 Task: Create in the project TricklePlan and in the Backlog issue 'Inconsistent handling of null or empty values' a child issue 'Integration with diversity and inclusion management systems', and assign it to team member softage.3@softage.net.
Action: Mouse moved to (569, 594)
Screenshot: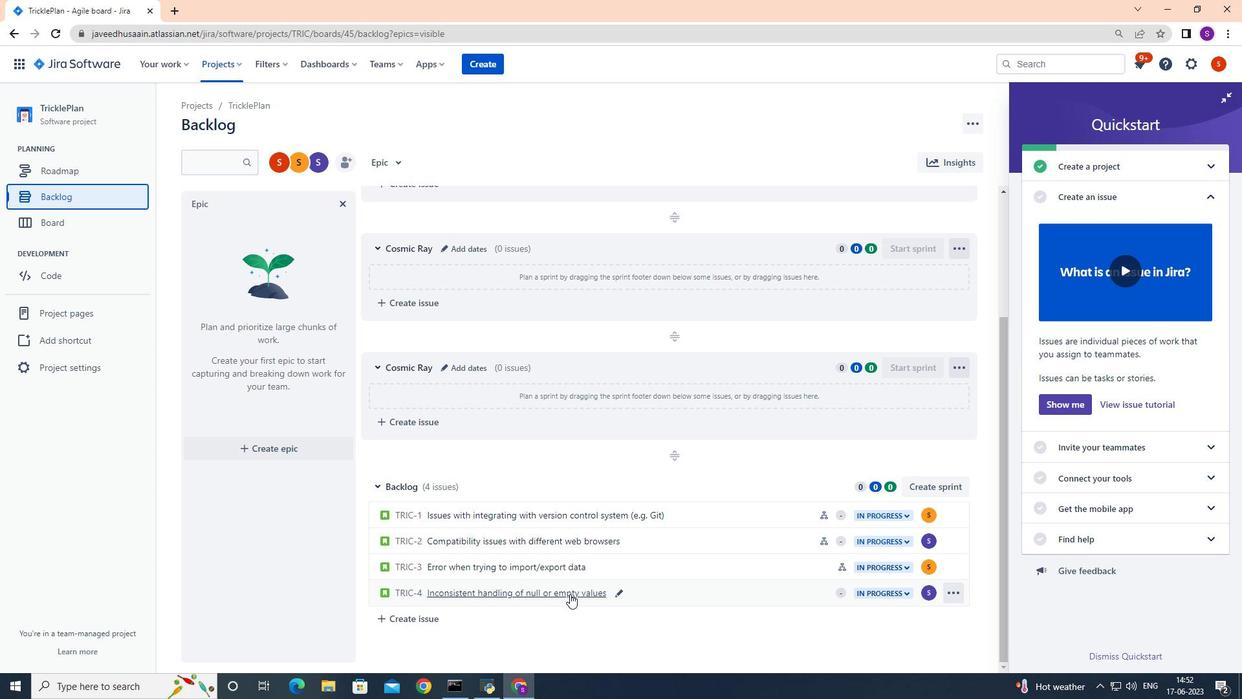 
Action: Mouse pressed left at (569, 594)
Screenshot: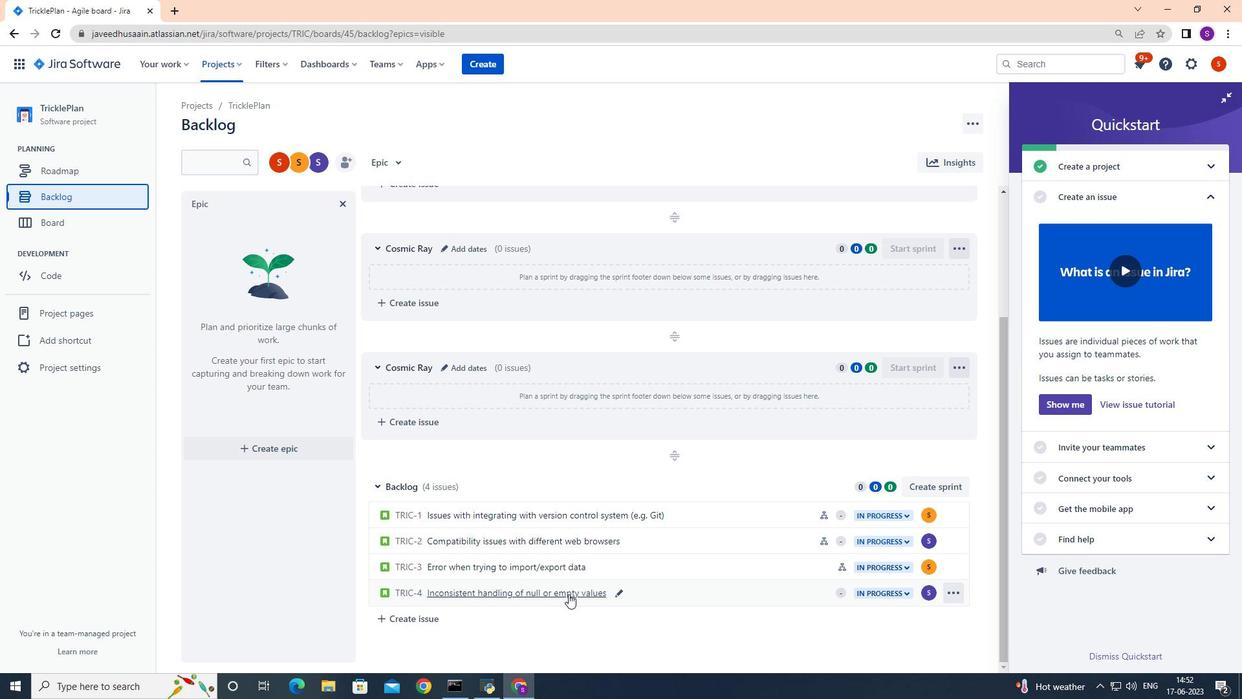 
Action: Mouse moved to (778, 278)
Screenshot: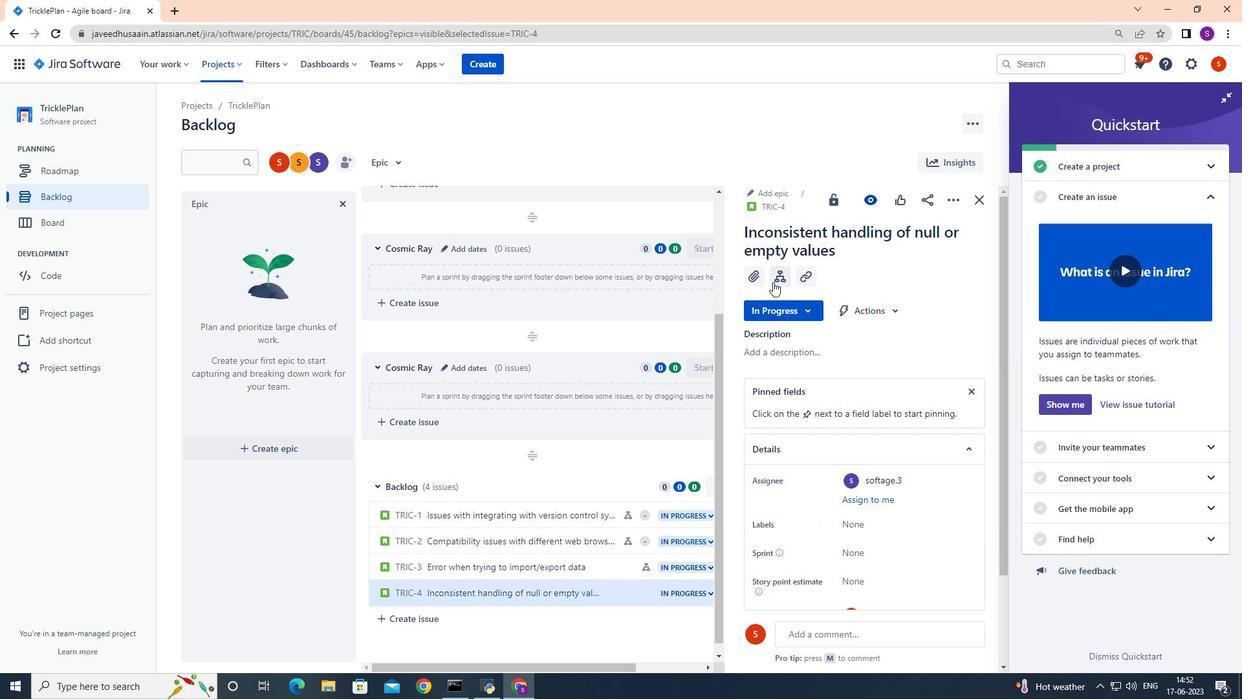 
Action: Mouse pressed left at (778, 278)
Screenshot: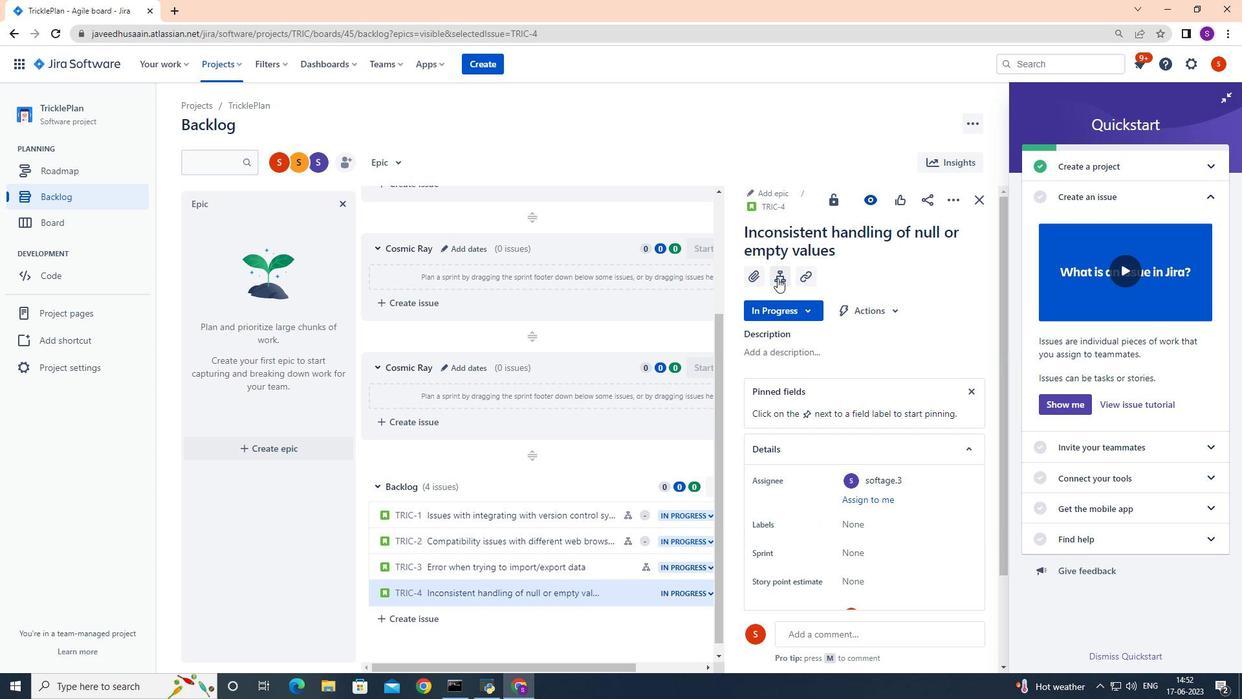 
Action: Mouse moved to (781, 407)
Screenshot: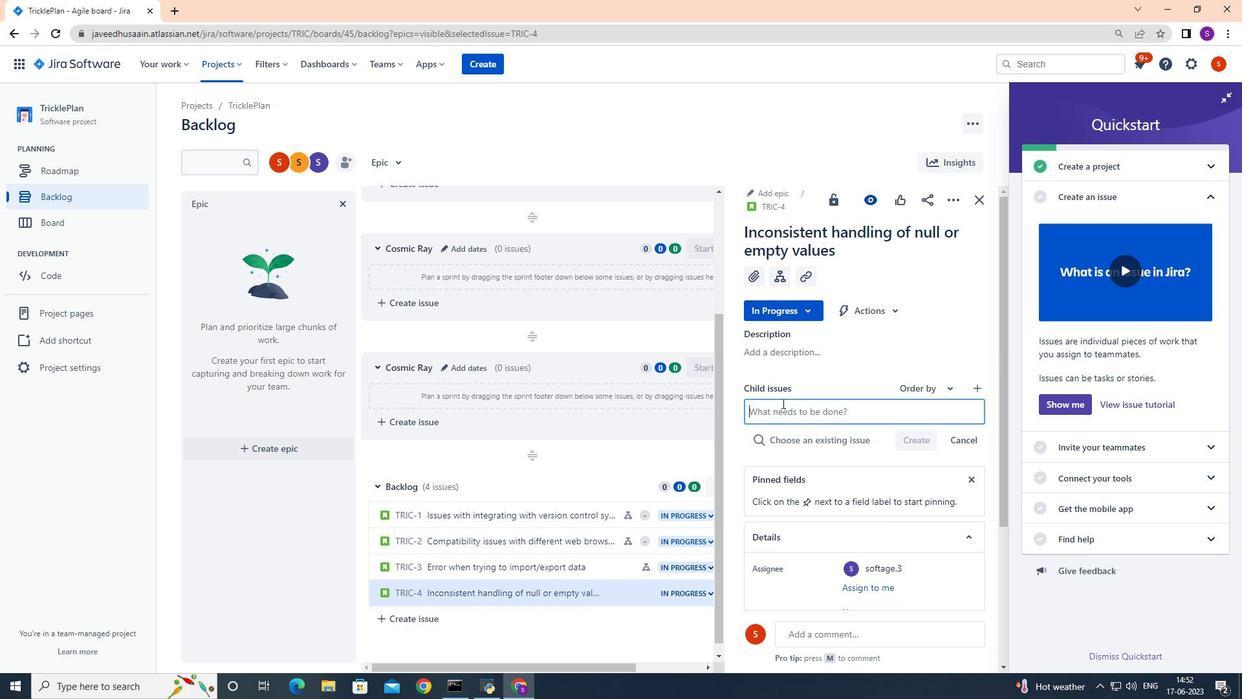 
Action: Mouse pressed left at (781, 407)
Screenshot: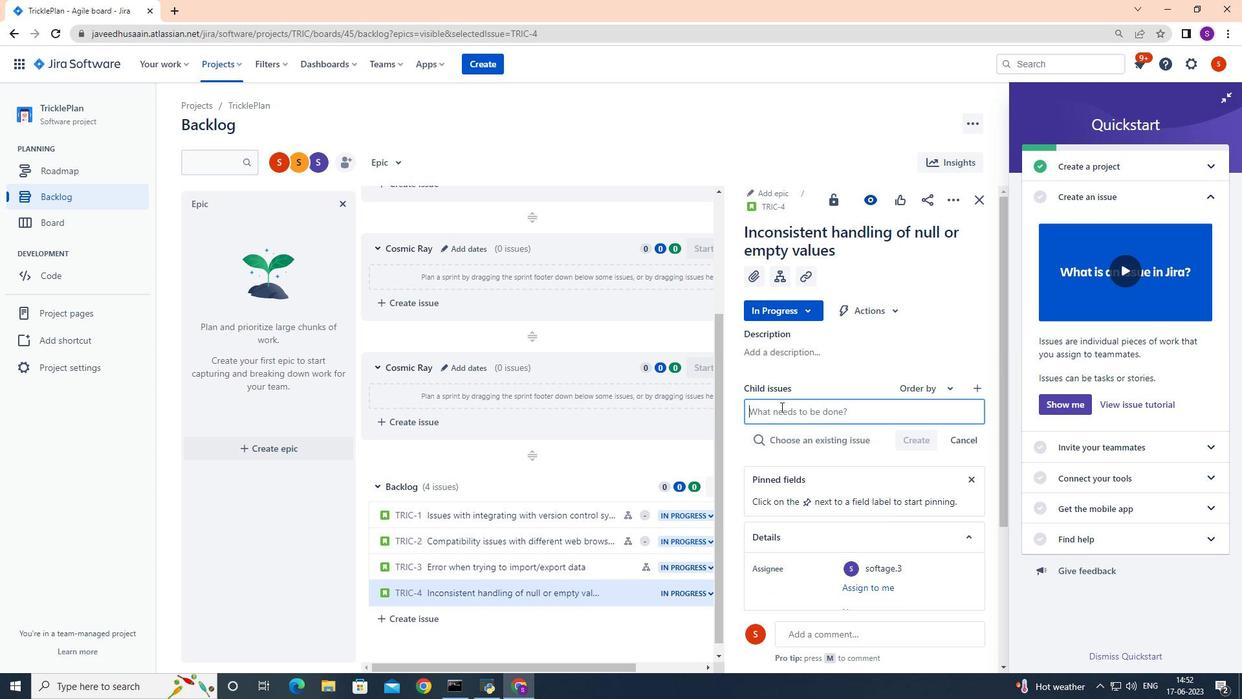 
Action: Key pressed <Key.shift>Inter<Key.backspace>gf<Key.backspace>ration<Key.space>with<Key.space>diversity<Key.space>and<Key.space>inclusion<Key.space>managment<Key.space>a<Key.backspace>systems<Key.left><Key.left><Key.left><Key.left><Key.left><Key.left><Key.left><Key.left>
Screenshot: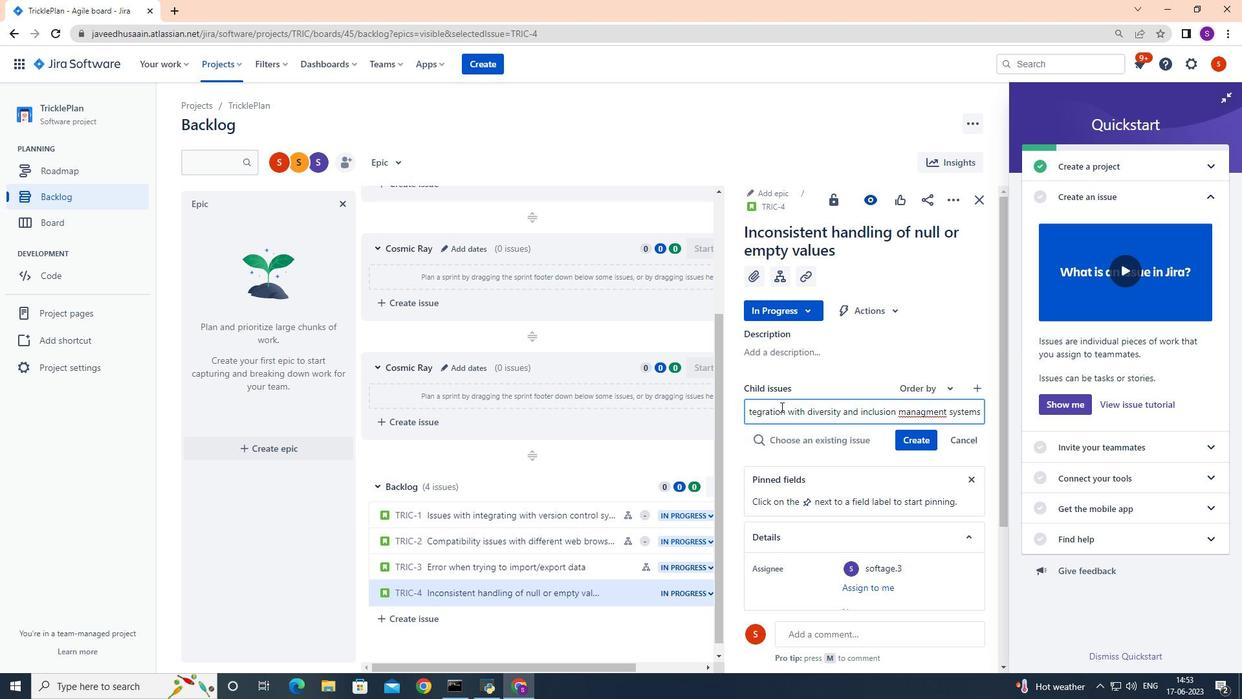 
Action: Mouse moved to (925, 413)
Screenshot: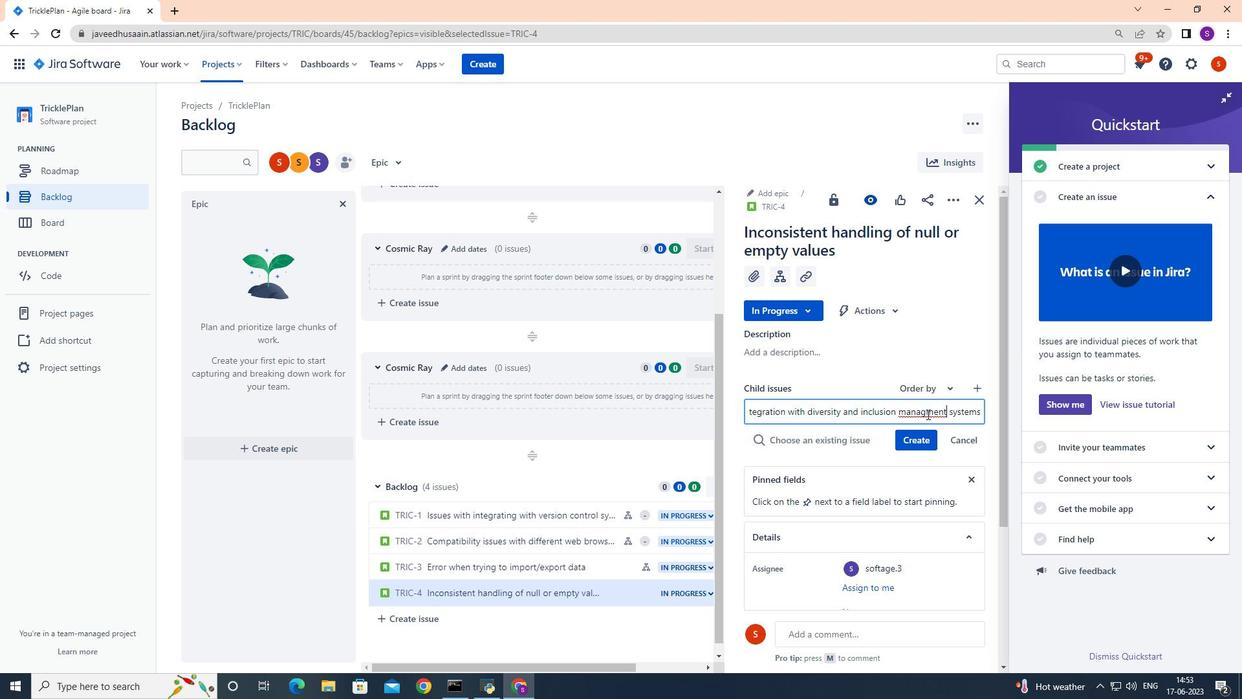 
Action: Mouse pressed left at (925, 413)
Screenshot: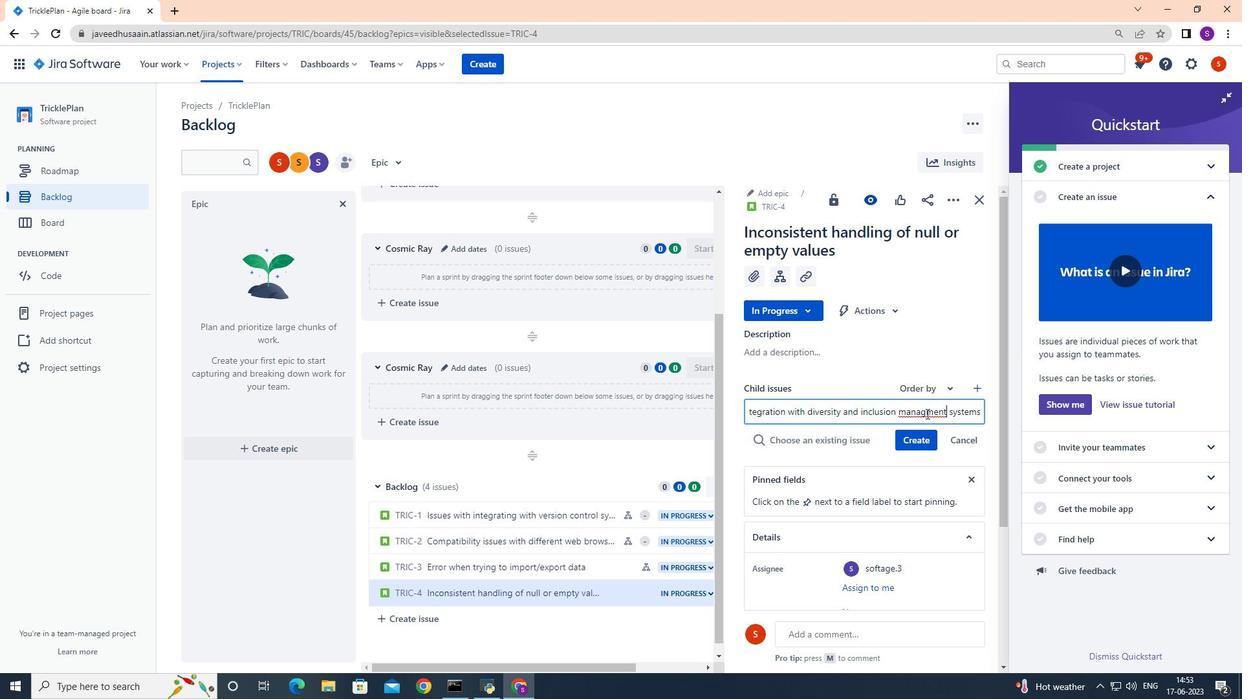 
Action: Mouse moved to (929, 413)
Screenshot: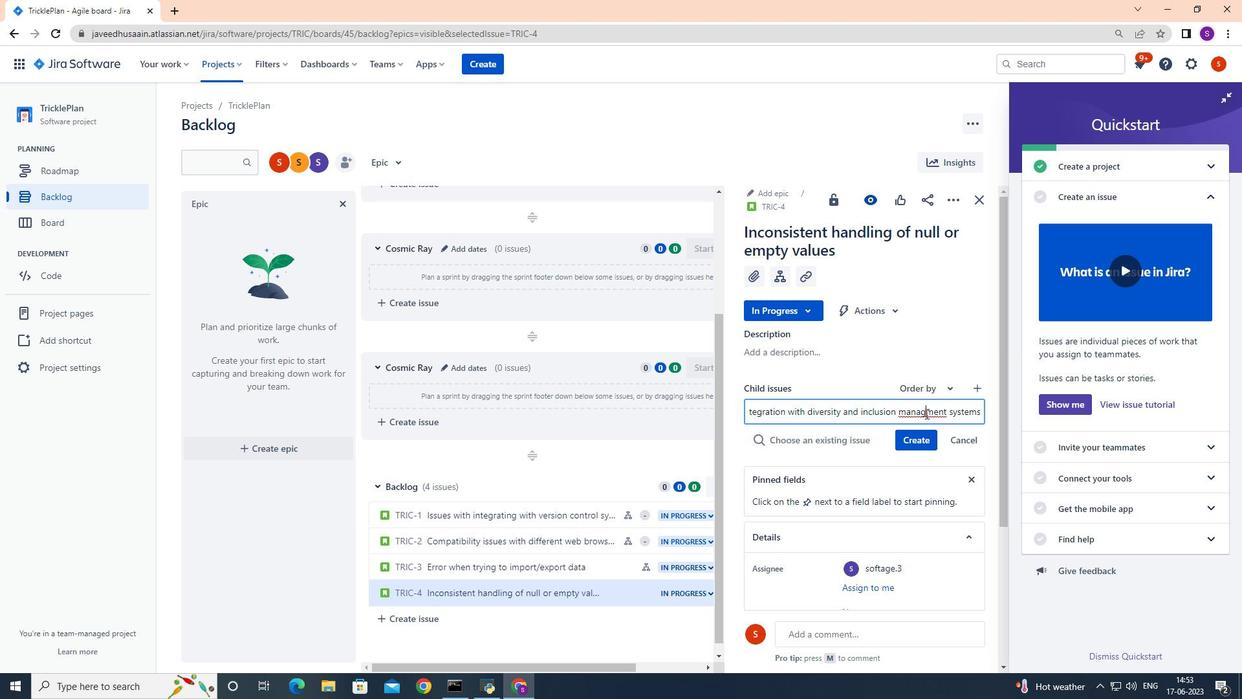
Action: Key pressed e
Screenshot: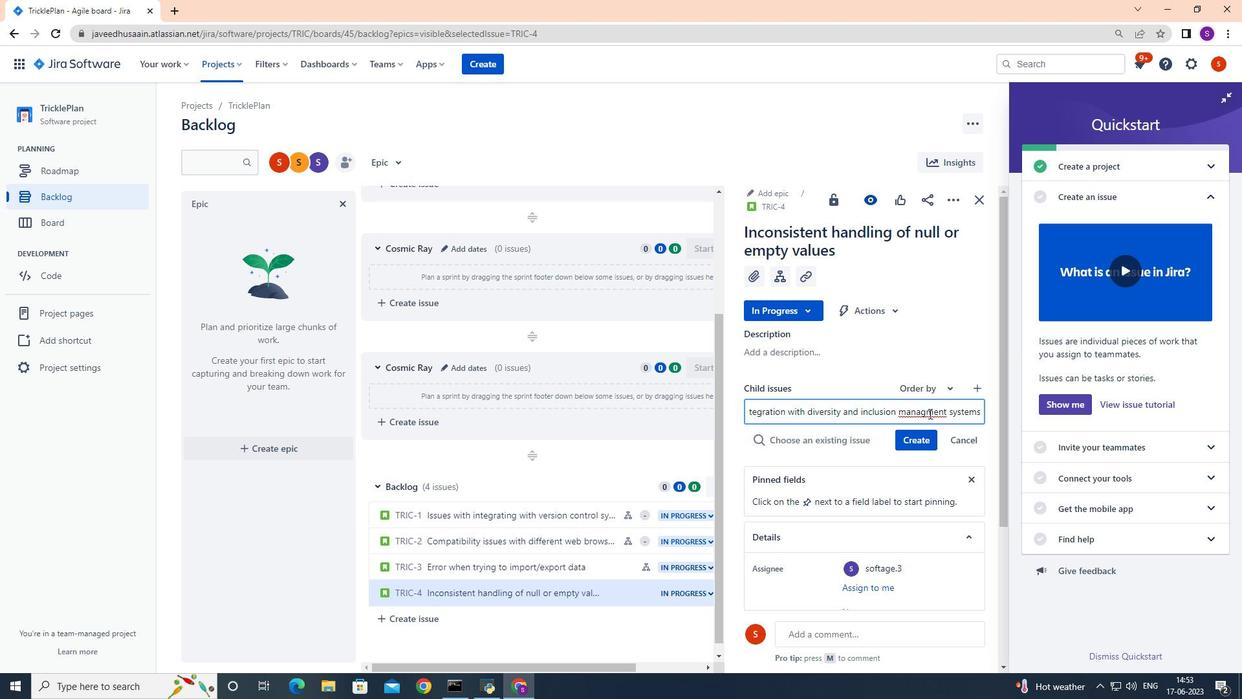 
Action: Mouse moved to (917, 438)
Screenshot: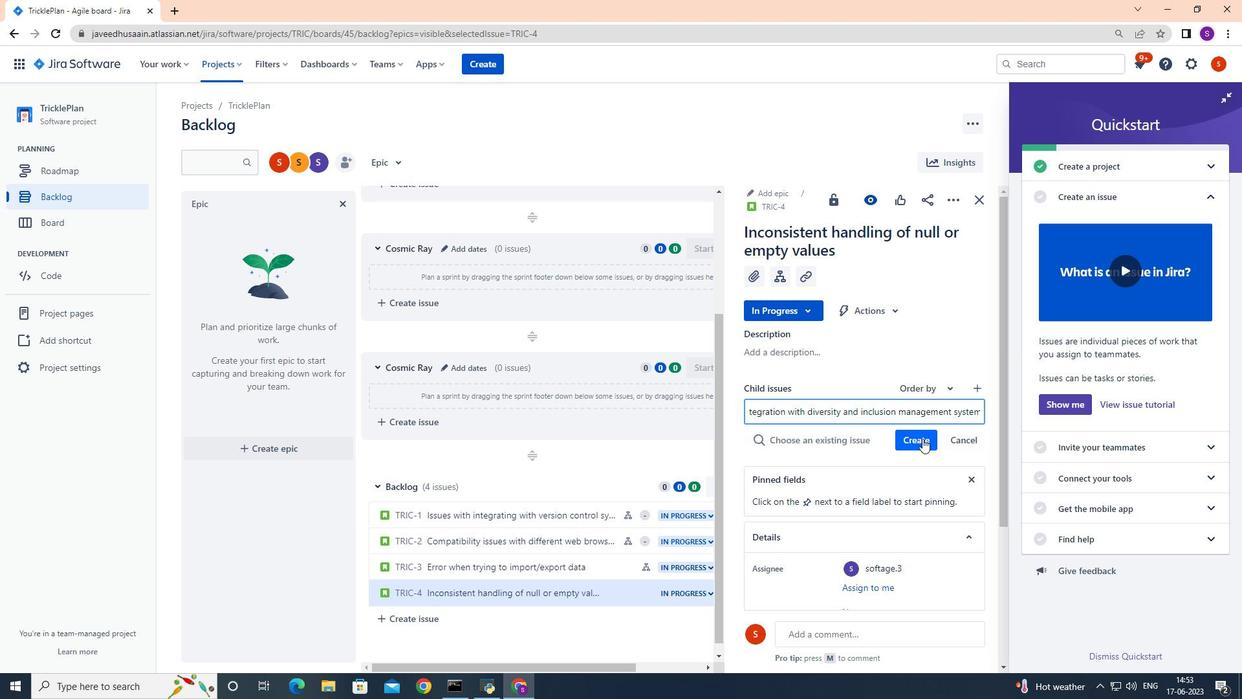 
Action: Mouse pressed left at (917, 438)
Screenshot: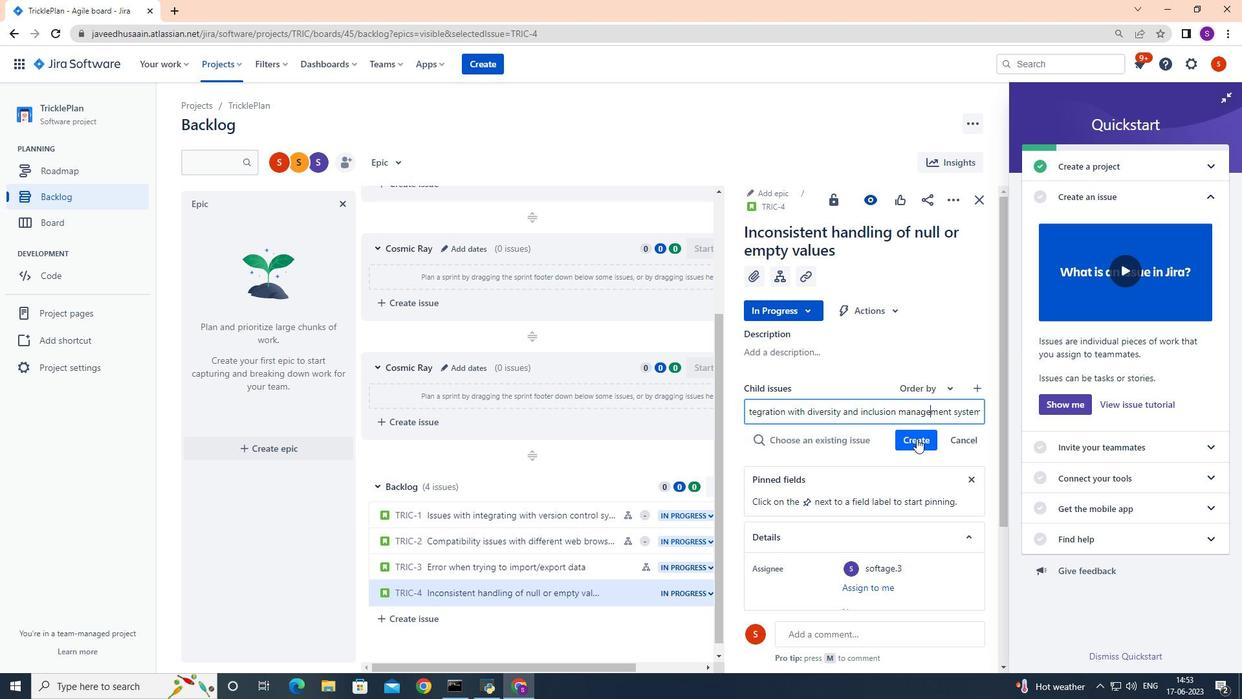 
Action: Mouse moved to (936, 416)
Screenshot: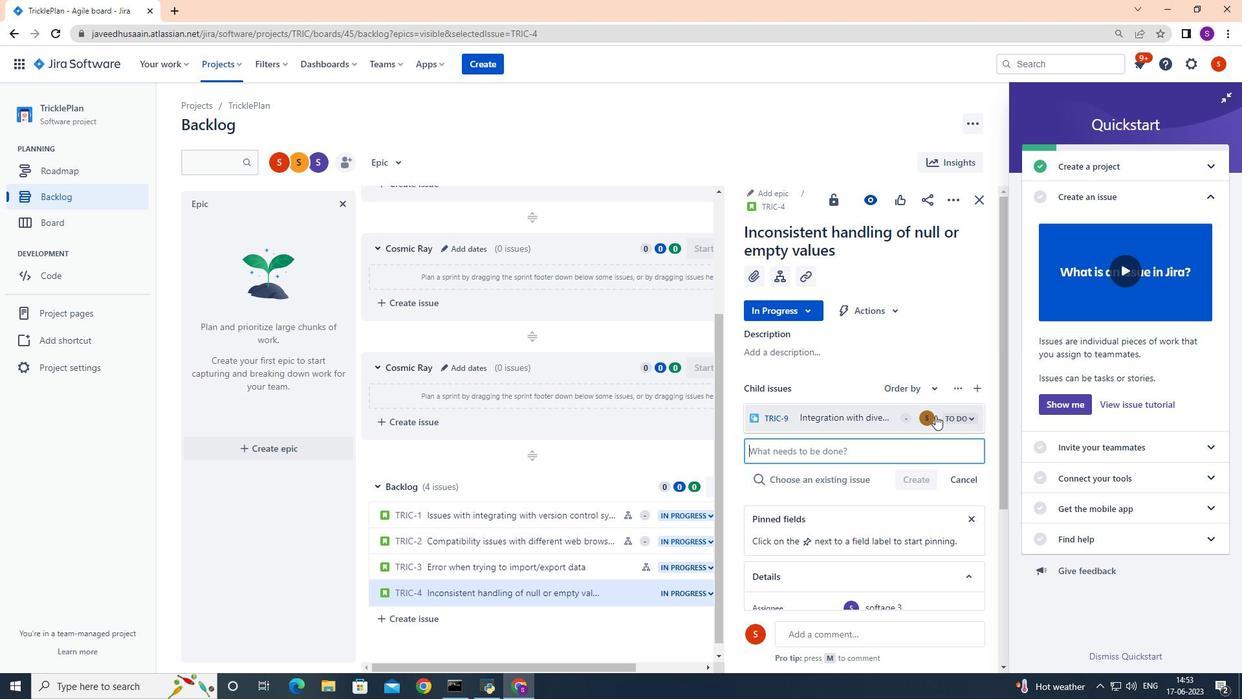 
Action: Mouse pressed left at (936, 416)
Screenshot: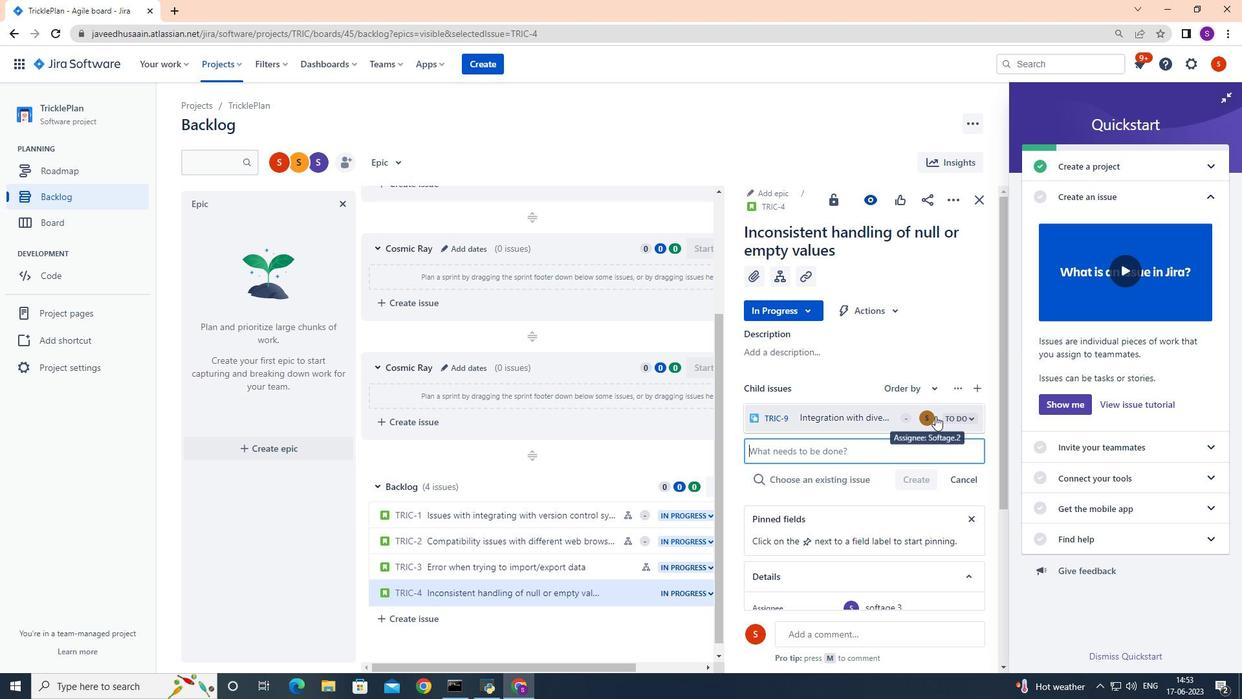 
Action: Mouse moved to (848, 358)
Screenshot: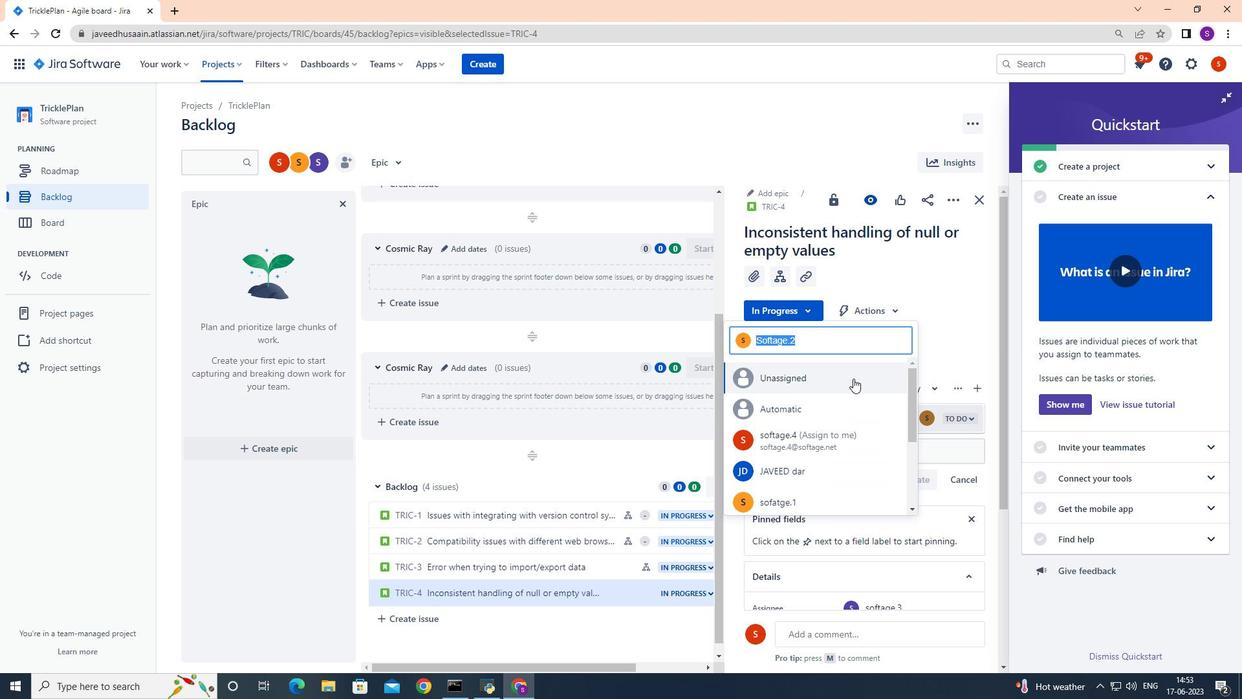 
Action: Key pressed <Key.backspace>softage.3<Key.shift>@softage,<Key.backspace>/<Key.backspace>.nbet<Key.backspace><Key.backspace><Key.backspace>et
Screenshot: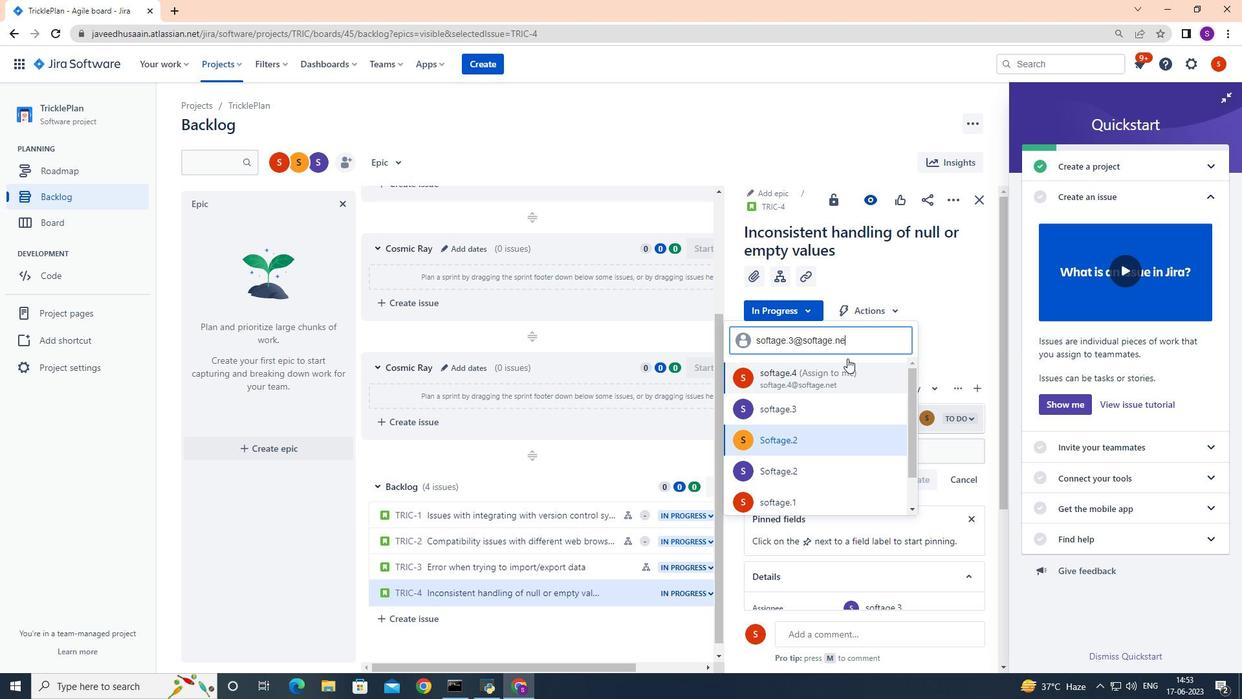 
Action: Mouse moved to (781, 420)
Screenshot: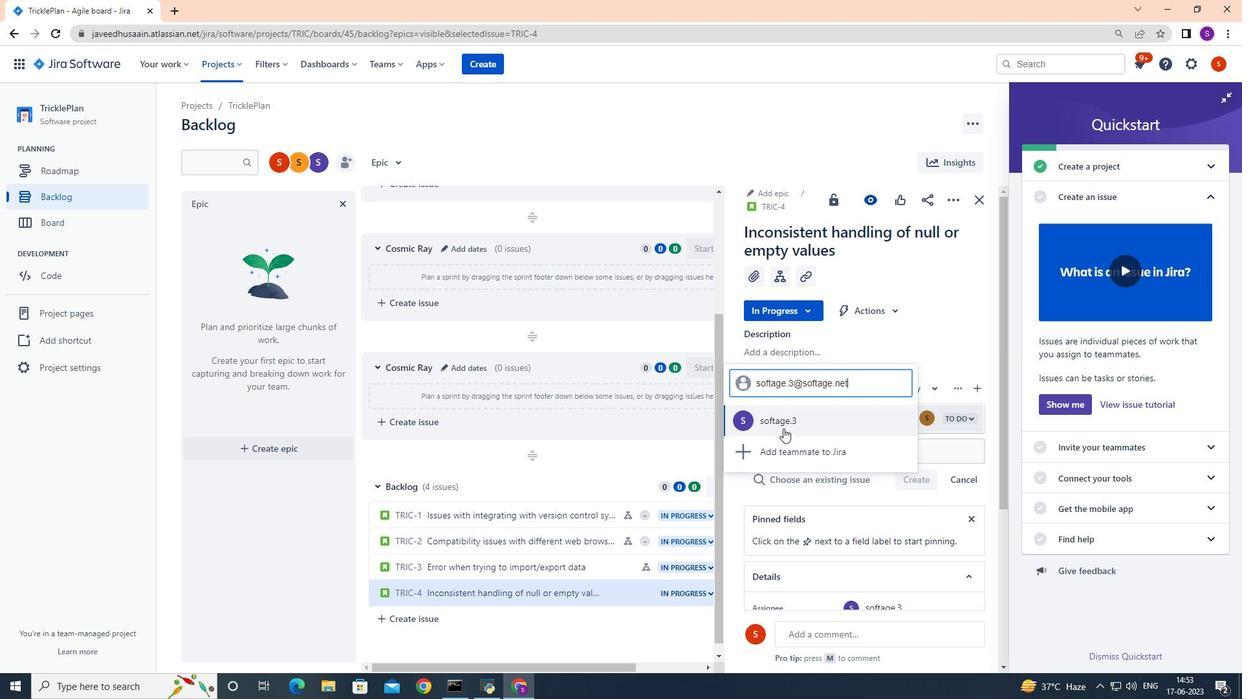 
Action: Mouse pressed left at (781, 420)
Screenshot: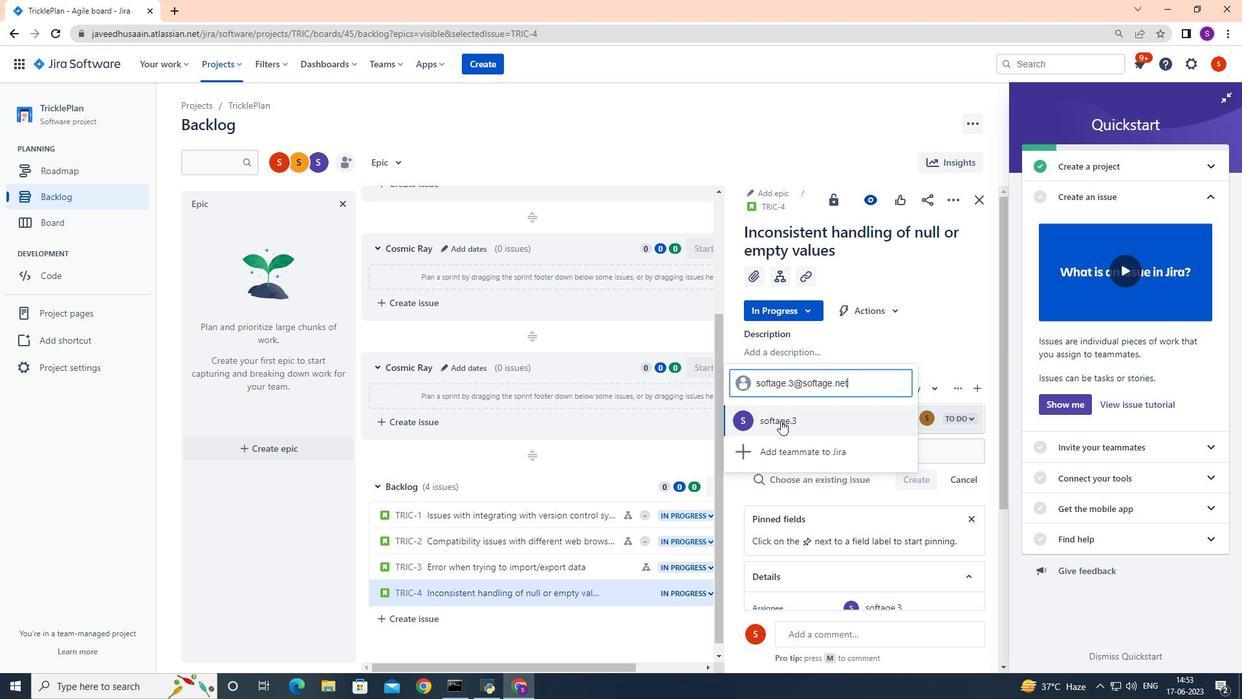 
Action: Mouse moved to (831, 494)
Screenshot: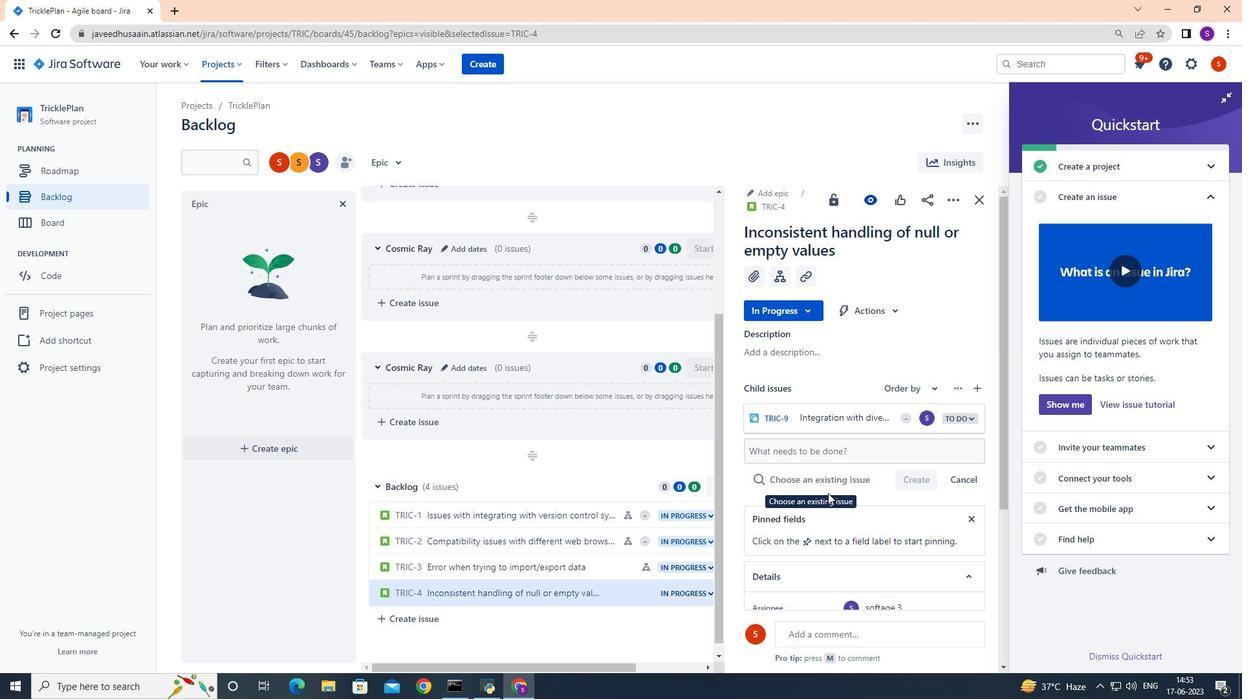
